 Task: Change formatting with show notes.
Action: Mouse moved to (130, 143)
Screenshot: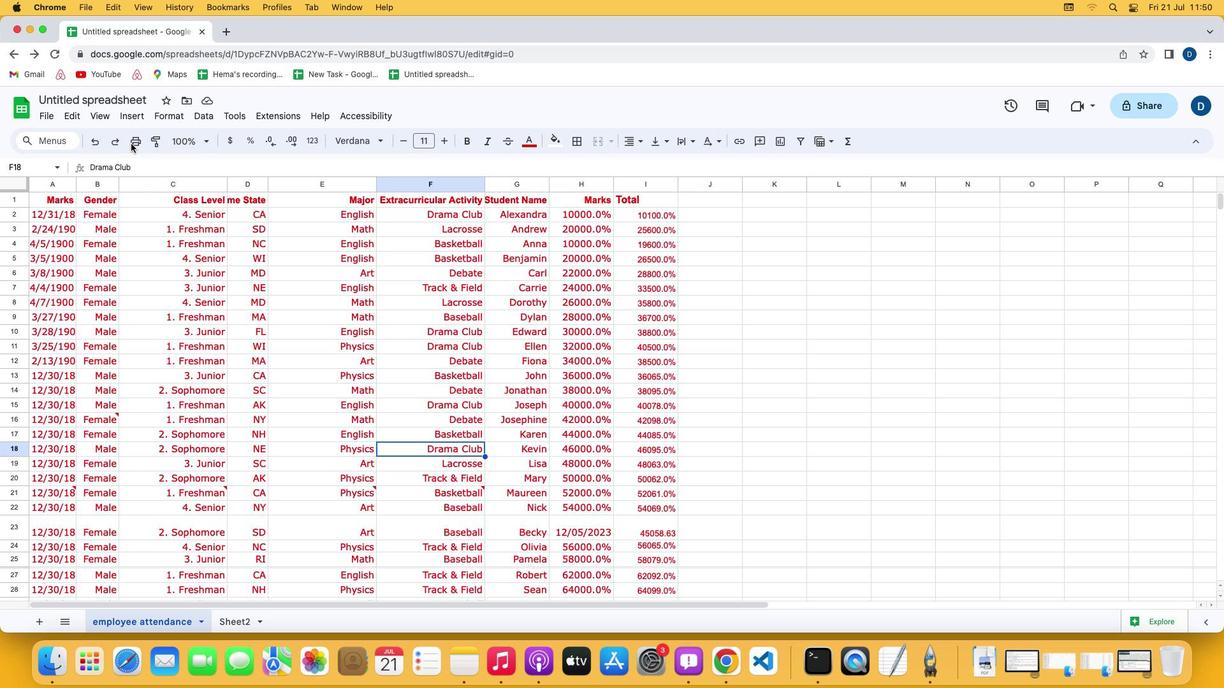 
Action: Mouse pressed left at (130, 143)
Screenshot: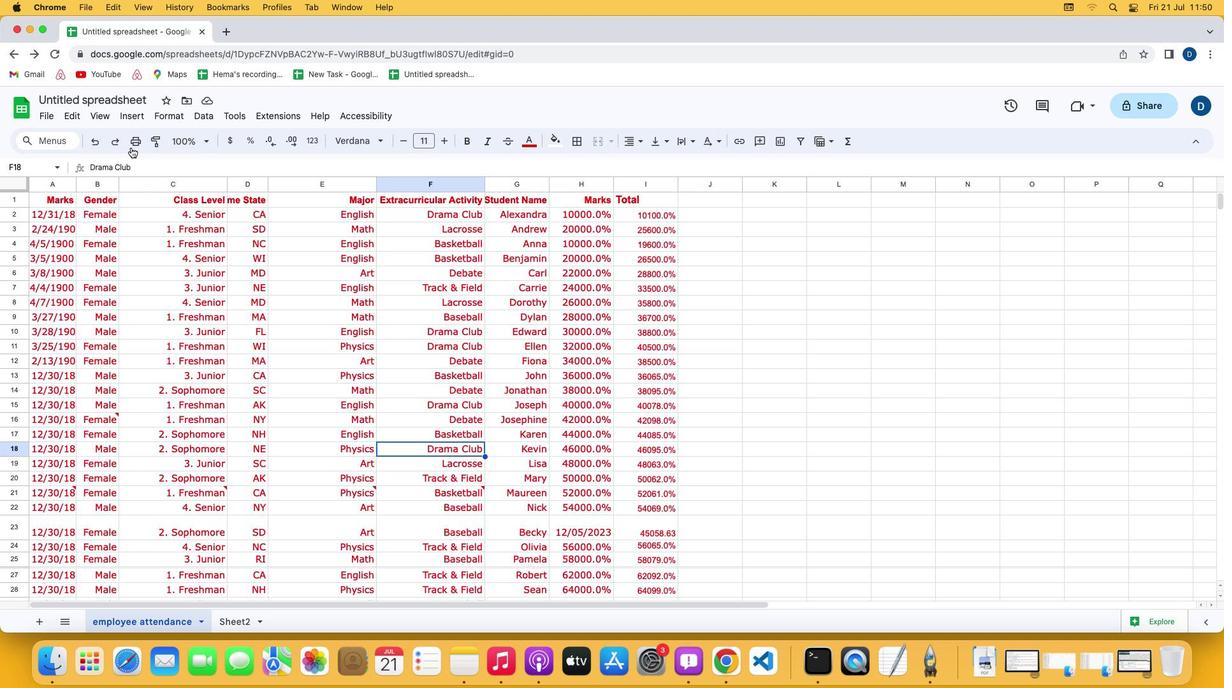 
Action: Mouse moved to (133, 142)
Screenshot: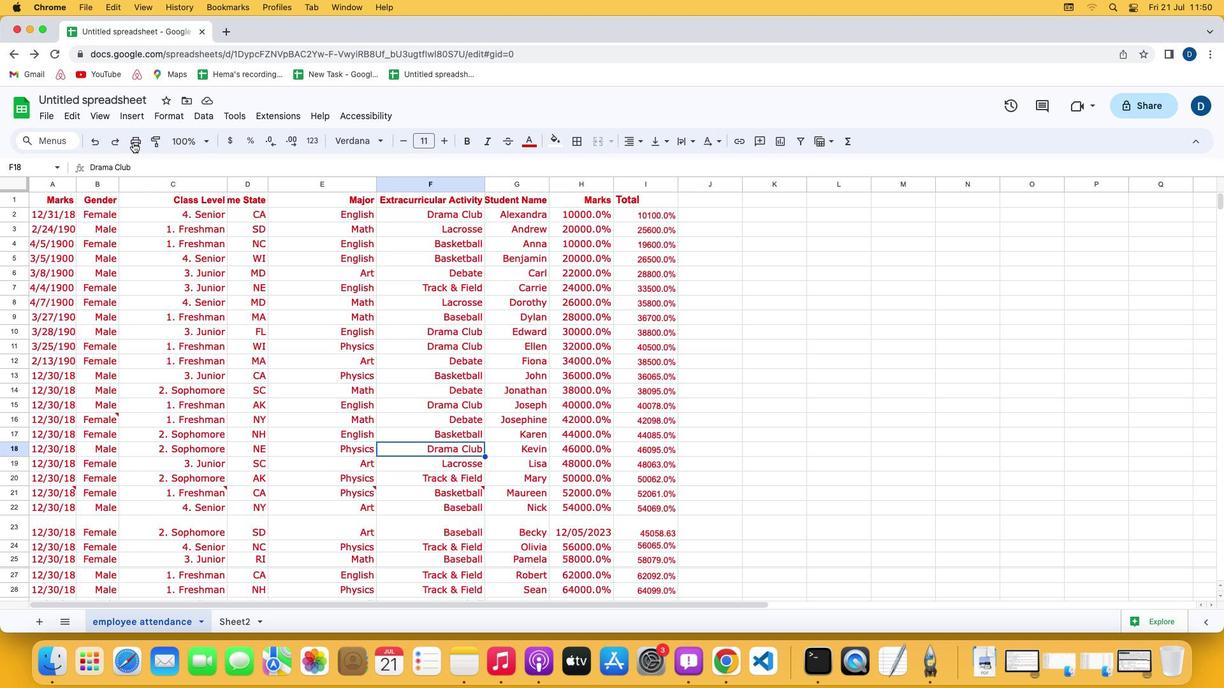 
Action: Mouse pressed left at (133, 142)
Screenshot: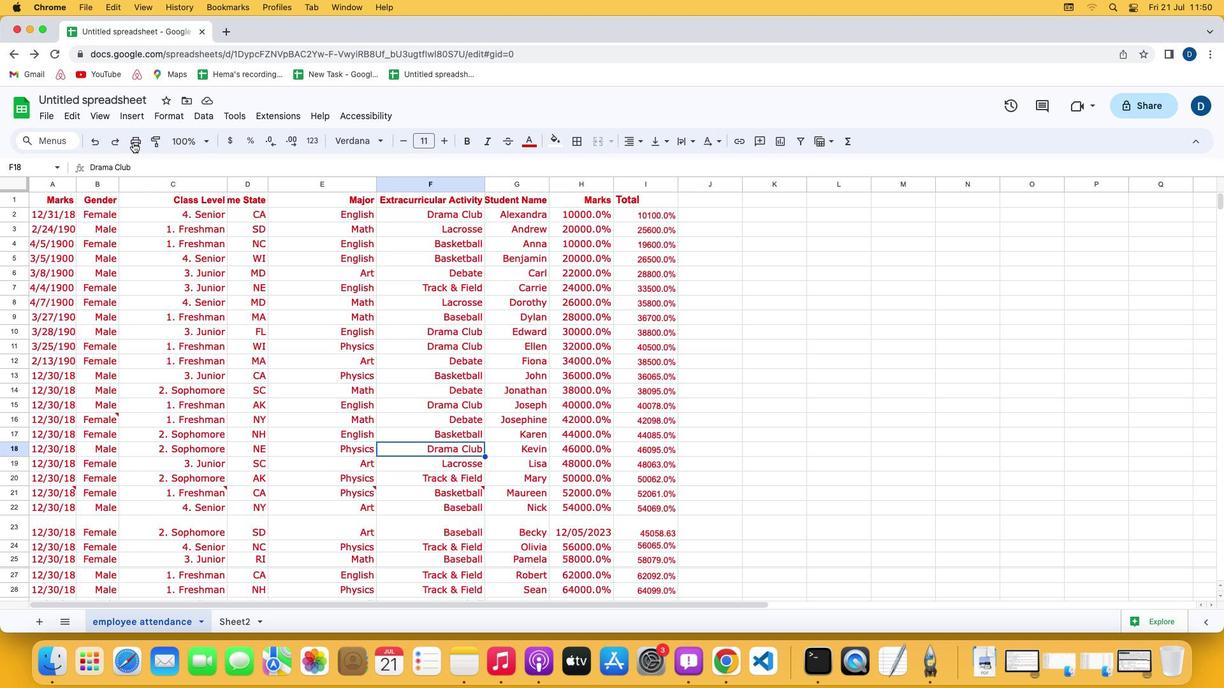 
Action: Mouse moved to (1201, 434)
Screenshot: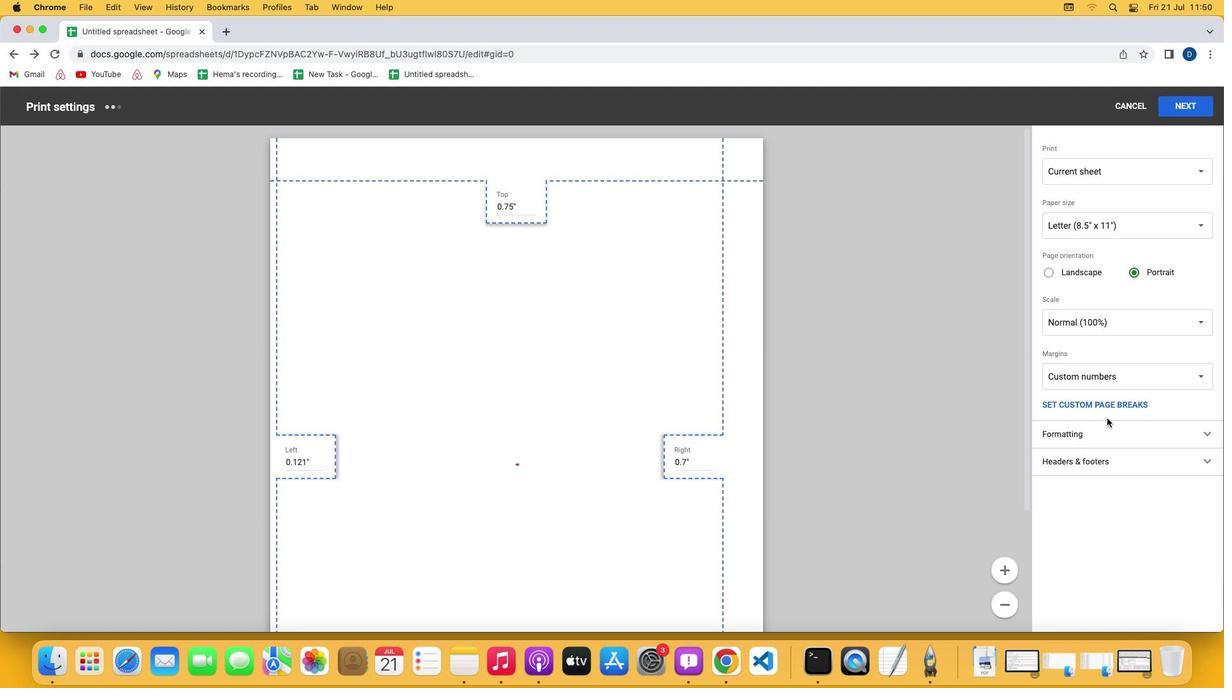 
Action: Mouse pressed left at (1201, 434)
Screenshot: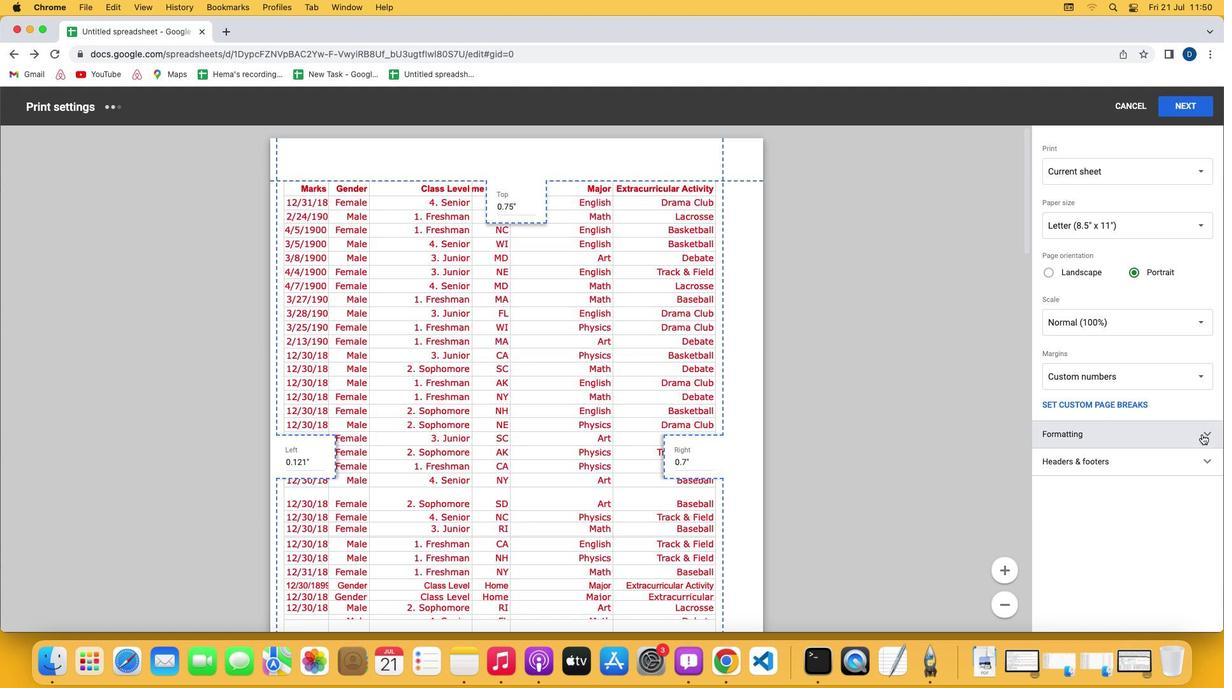 
Action: Mouse moved to (1054, 487)
Screenshot: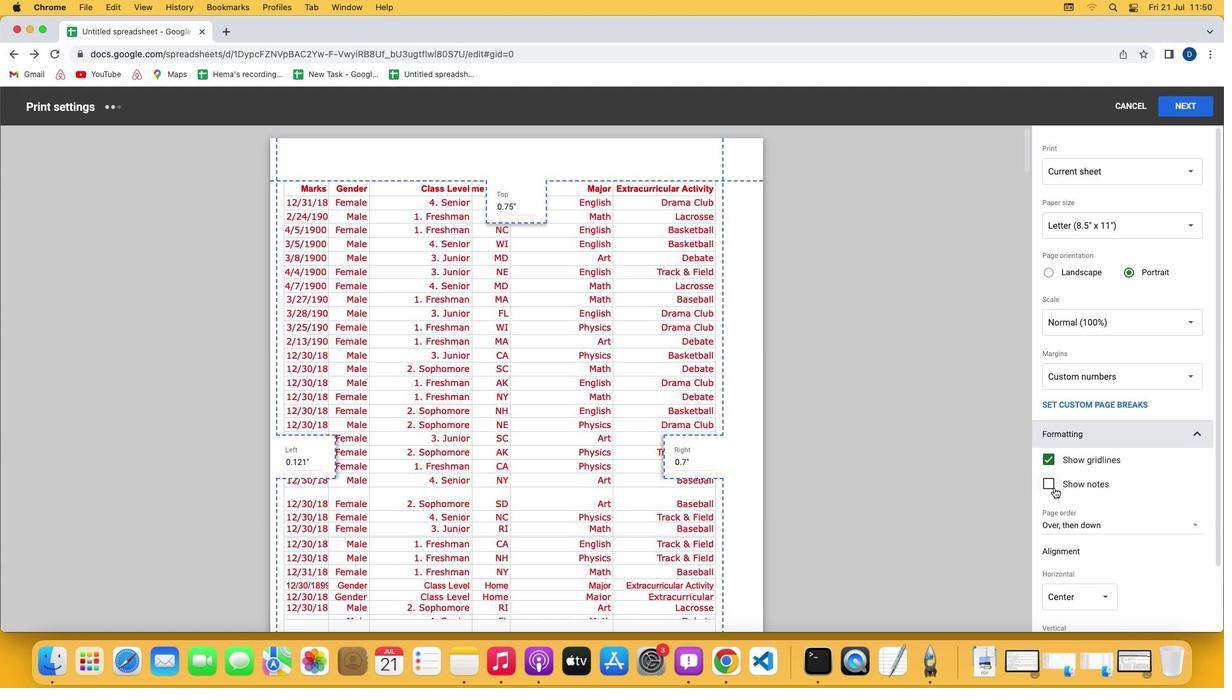 
Action: Mouse pressed left at (1054, 487)
Screenshot: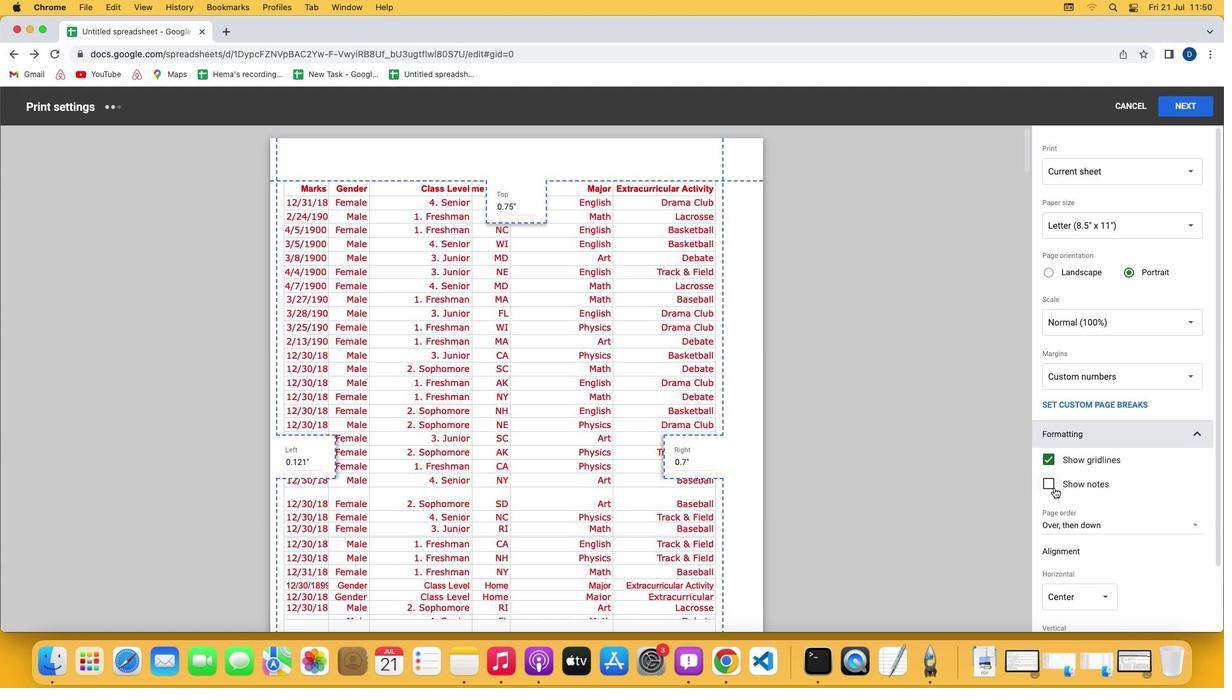
